 Task: Move the task Login page not loading or unresponsive to the section To-Do in the project ZestTech and sort the tasks in the project by Last modified on.
Action: Mouse moved to (62, 403)
Screenshot: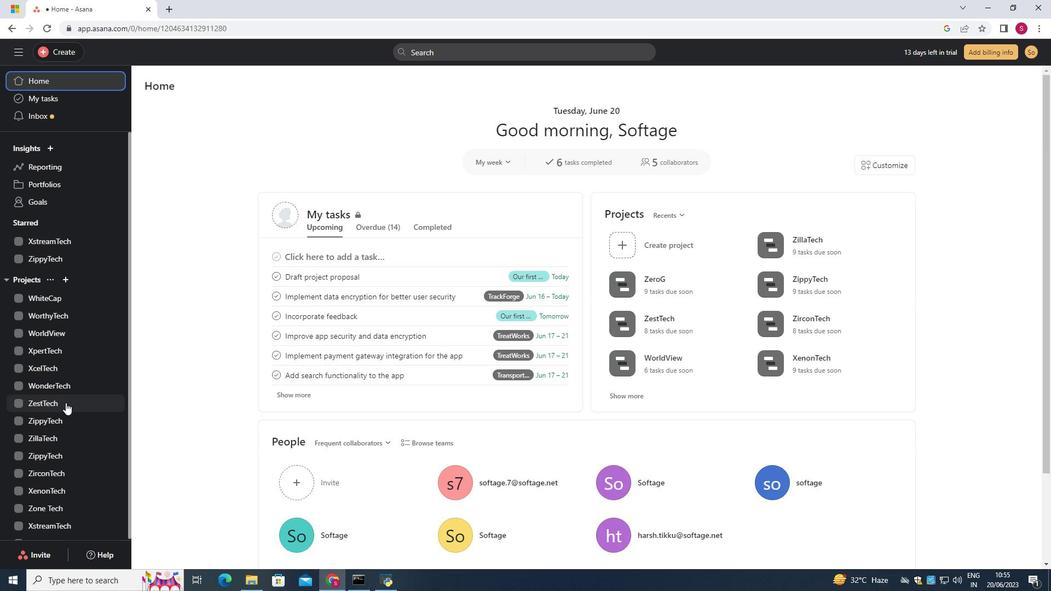 
Action: Mouse pressed left at (62, 403)
Screenshot: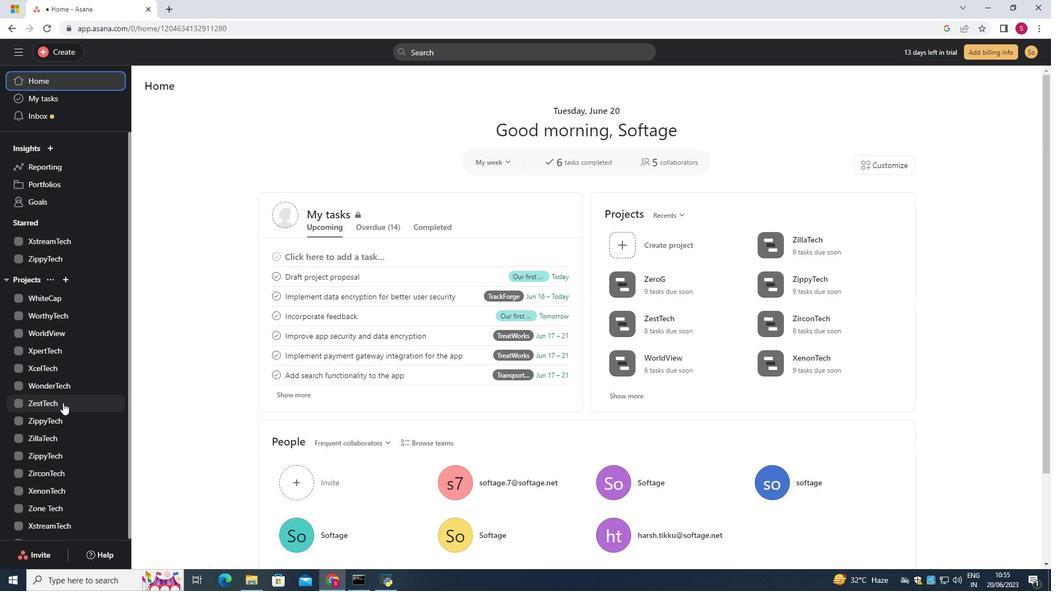 
Action: Mouse moved to (199, 112)
Screenshot: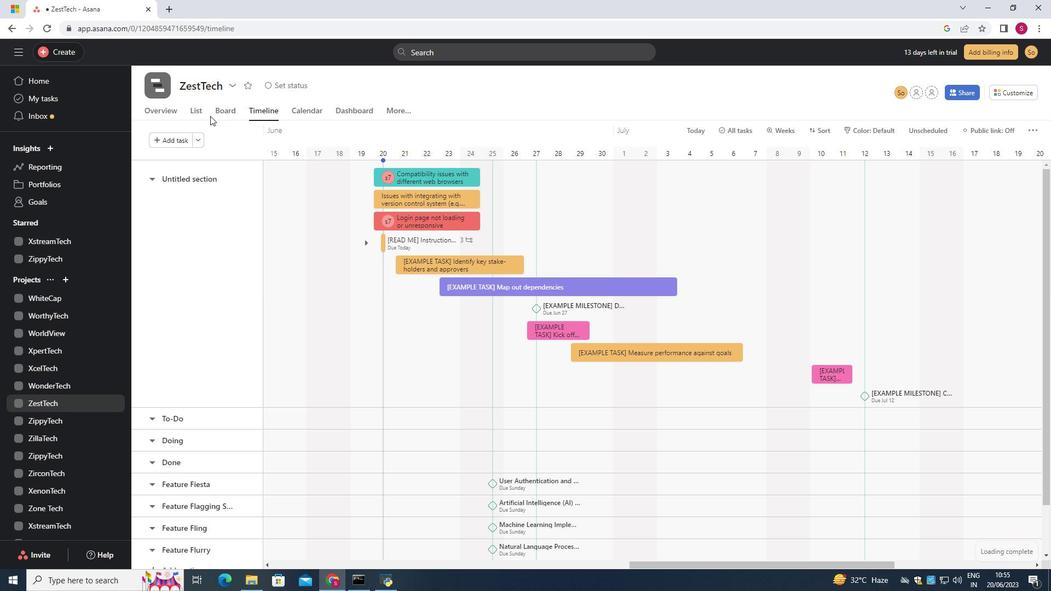 
Action: Mouse pressed left at (199, 112)
Screenshot: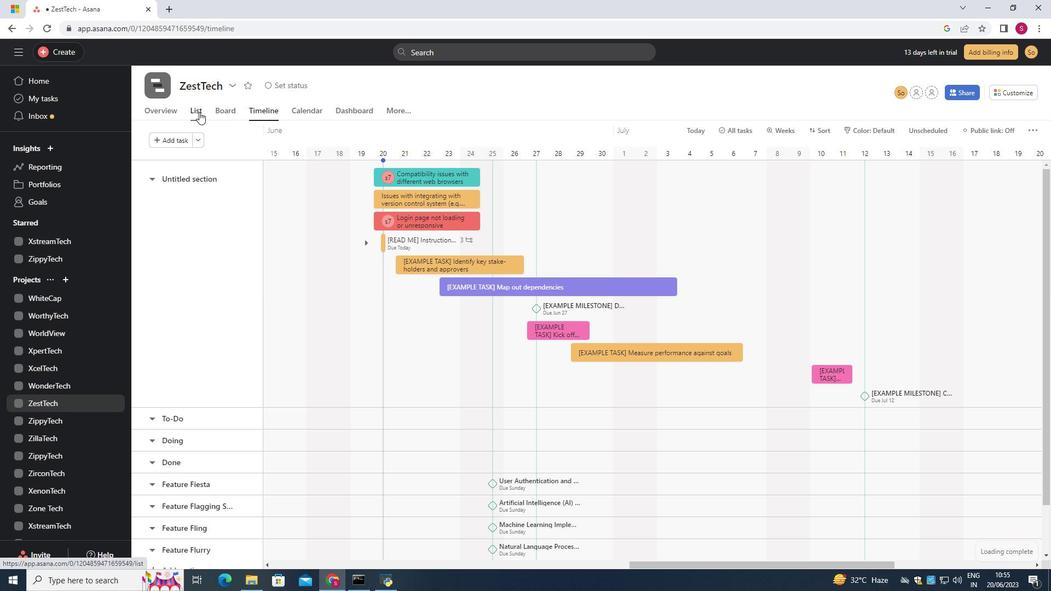 
Action: Mouse moved to (452, 252)
Screenshot: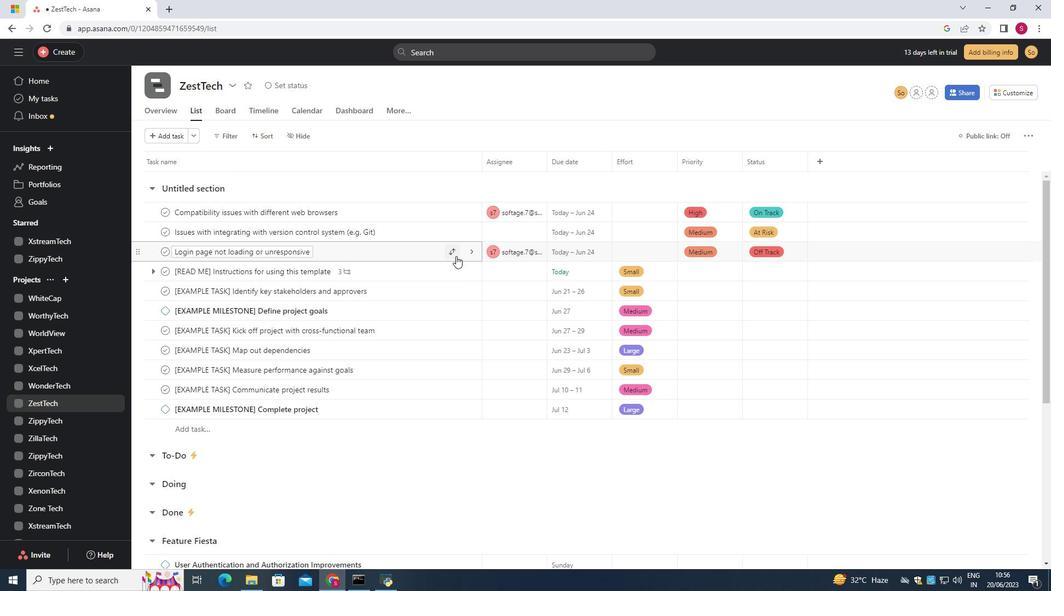 
Action: Mouse pressed left at (452, 252)
Screenshot: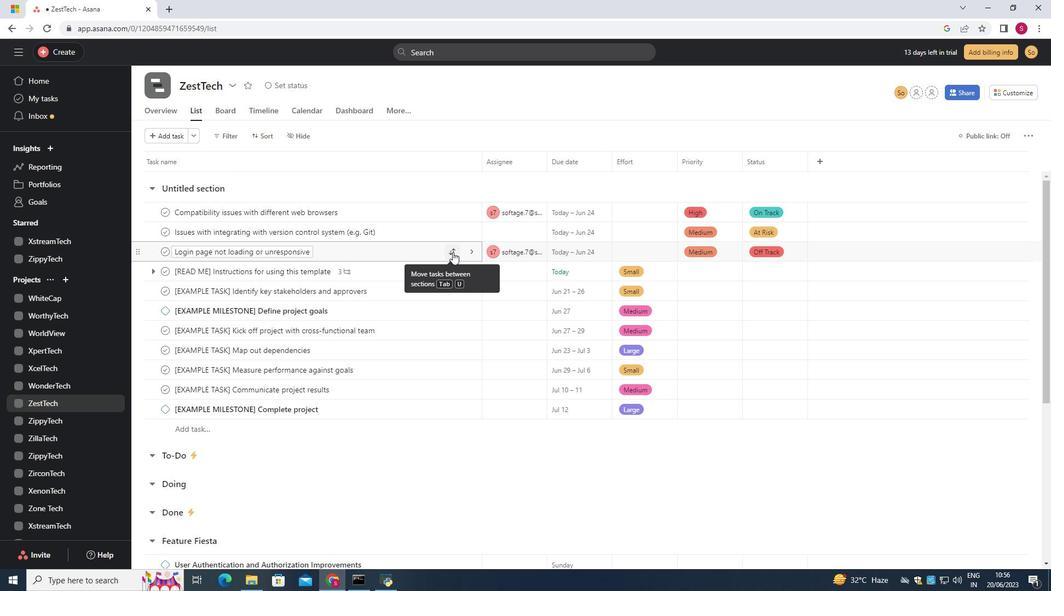 
Action: Mouse moved to (416, 309)
Screenshot: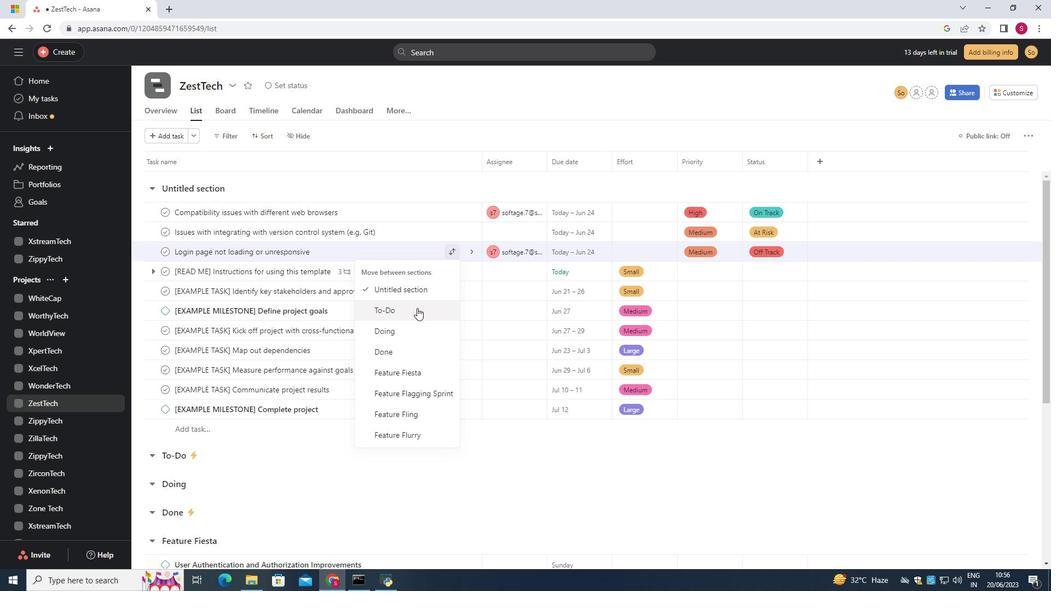 
Action: Mouse pressed left at (416, 309)
Screenshot: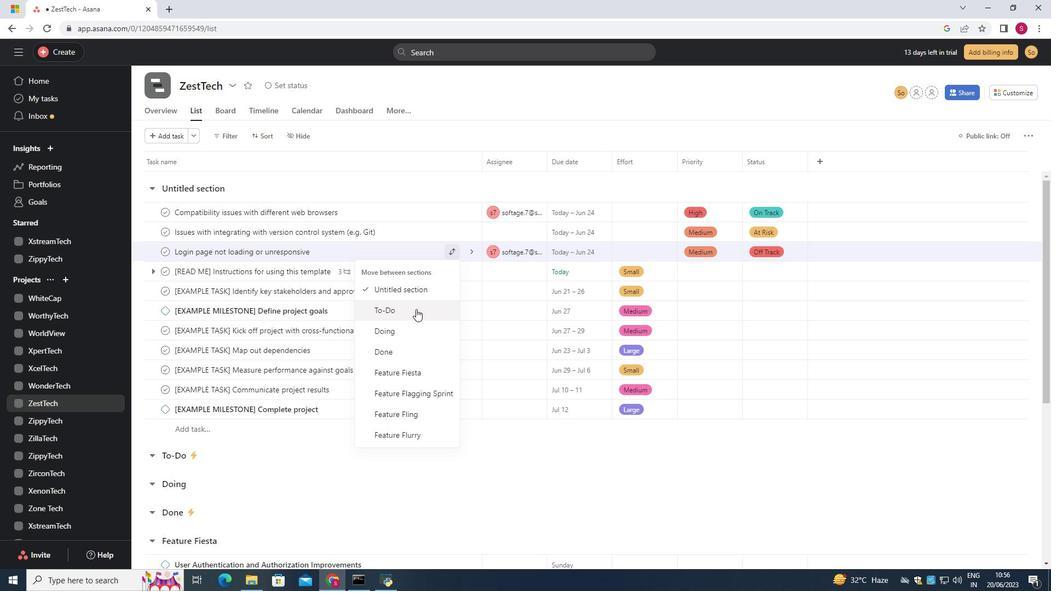 
Action: Mouse moved to (427, 462)
Screenshot: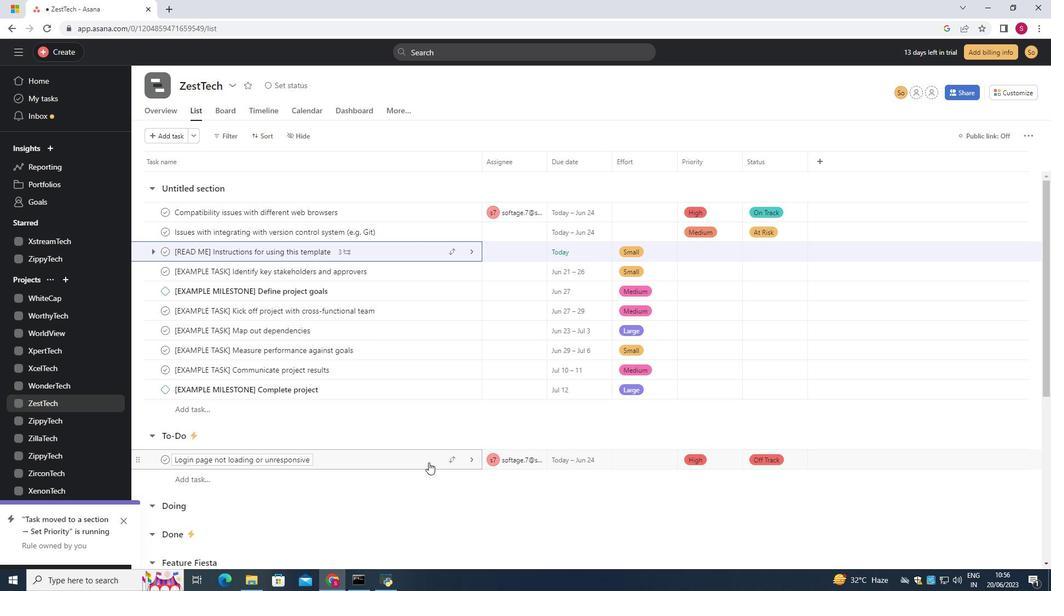 
Action: Mouse pressed left at (427, 462)
Screenshot: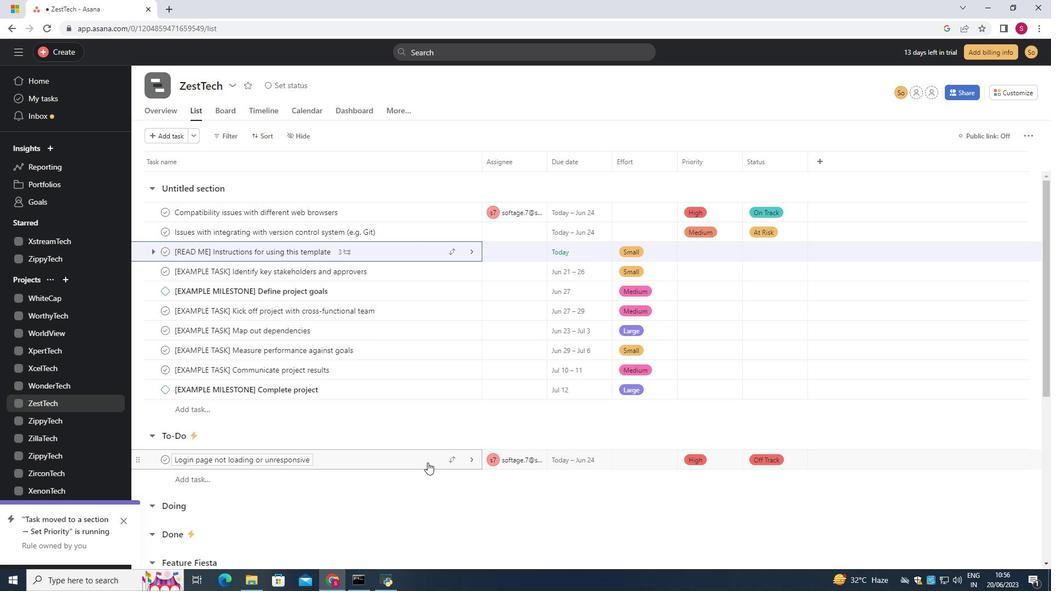 
Action: Mouse moved to (262, 135)
Screenshot: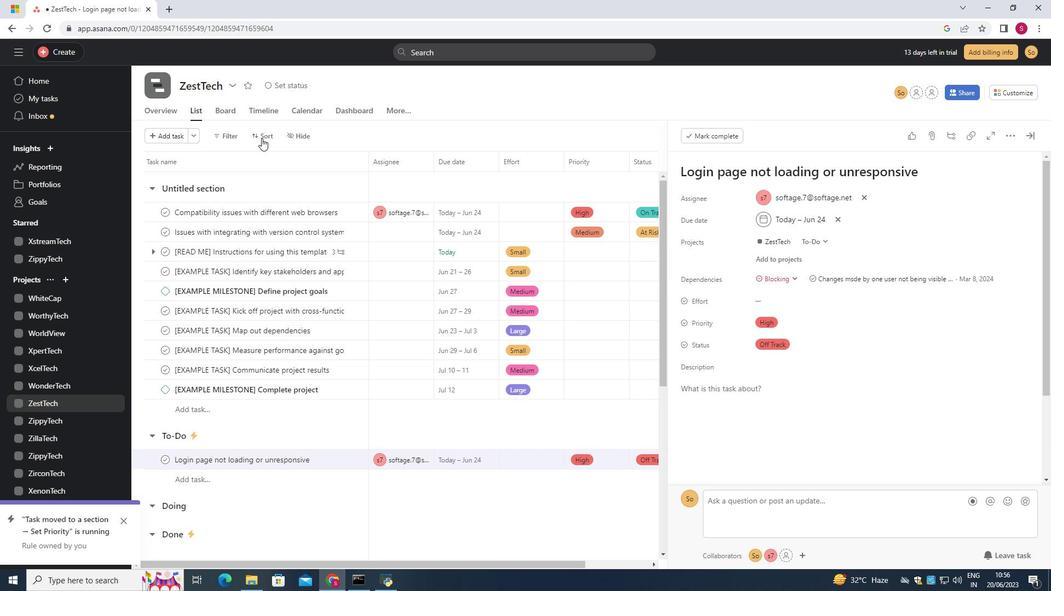 
Action: Mouse pressed left at (262, 135)
Screenshot: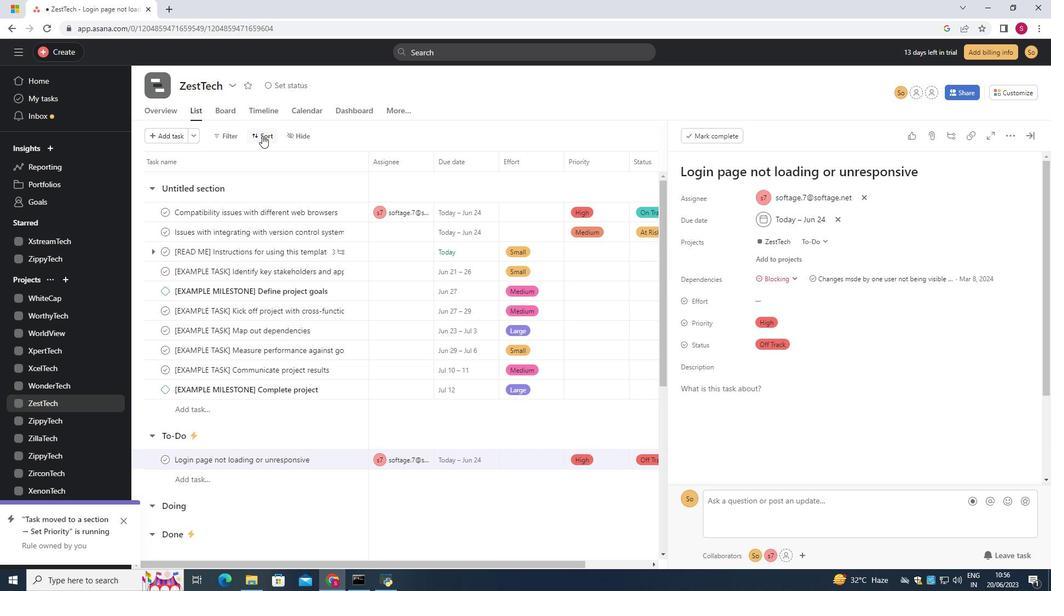 
Action: Mouse moved to (299, 286)
Screenshot: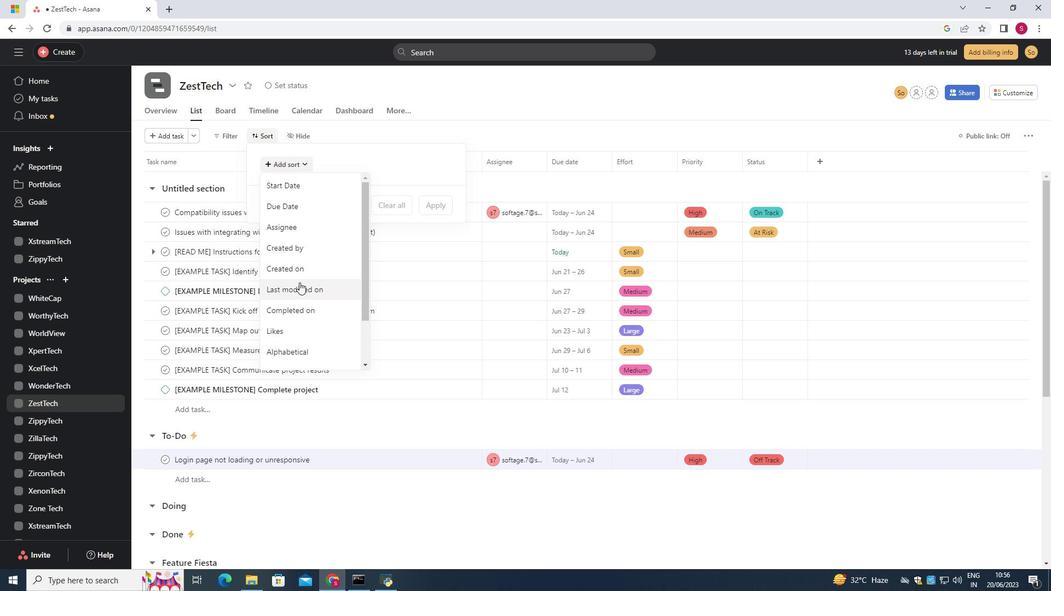 
Action: Mouse pressed left at (299, 286)
Screenshot: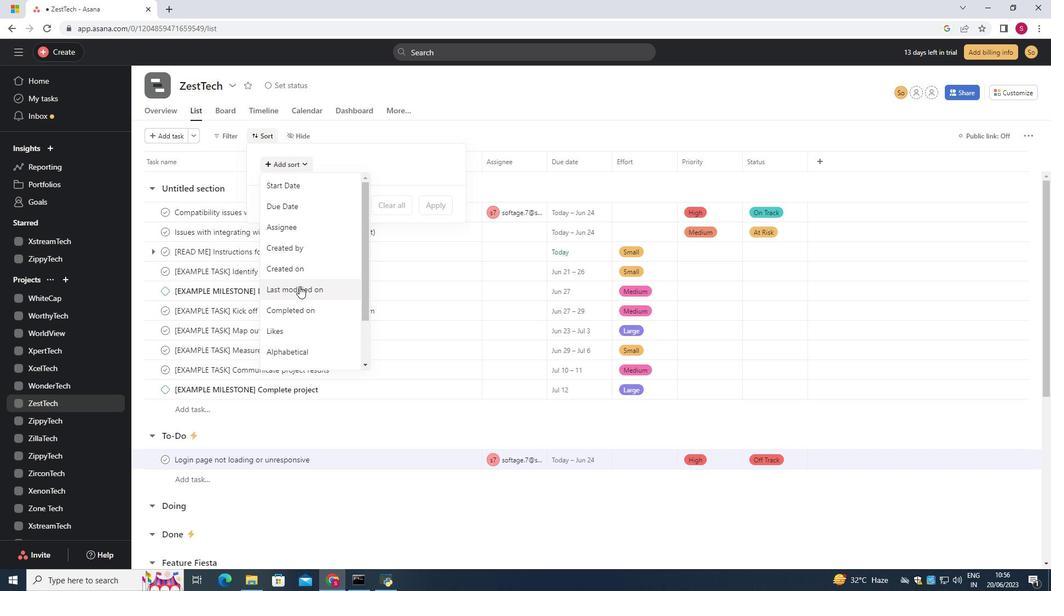 
Action: Mouse moved to (441, 252)
Screenshot: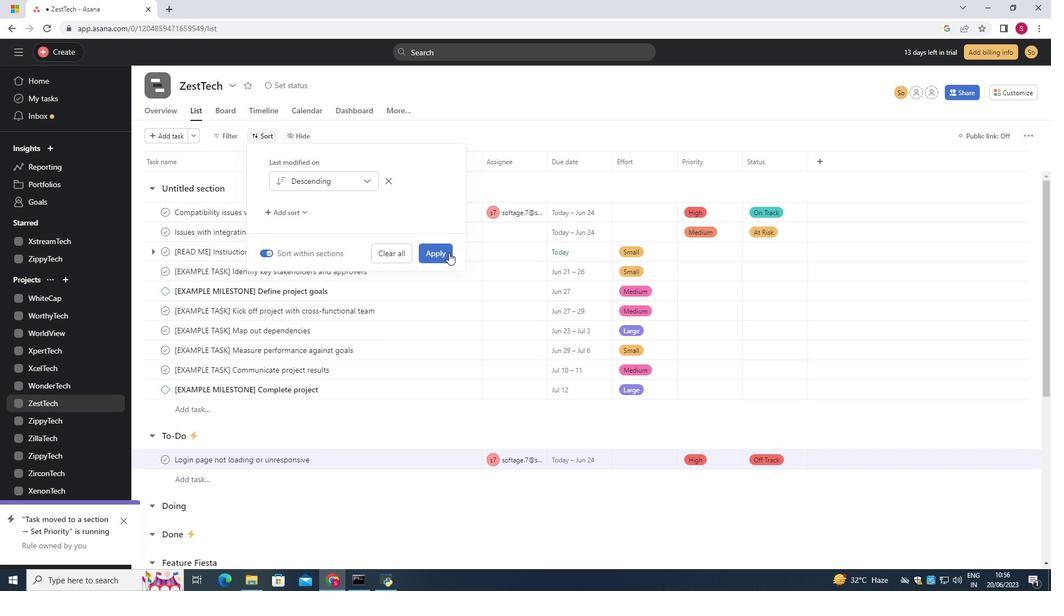 
Action: Mouse pressed left at (441, 252)
Screenshot: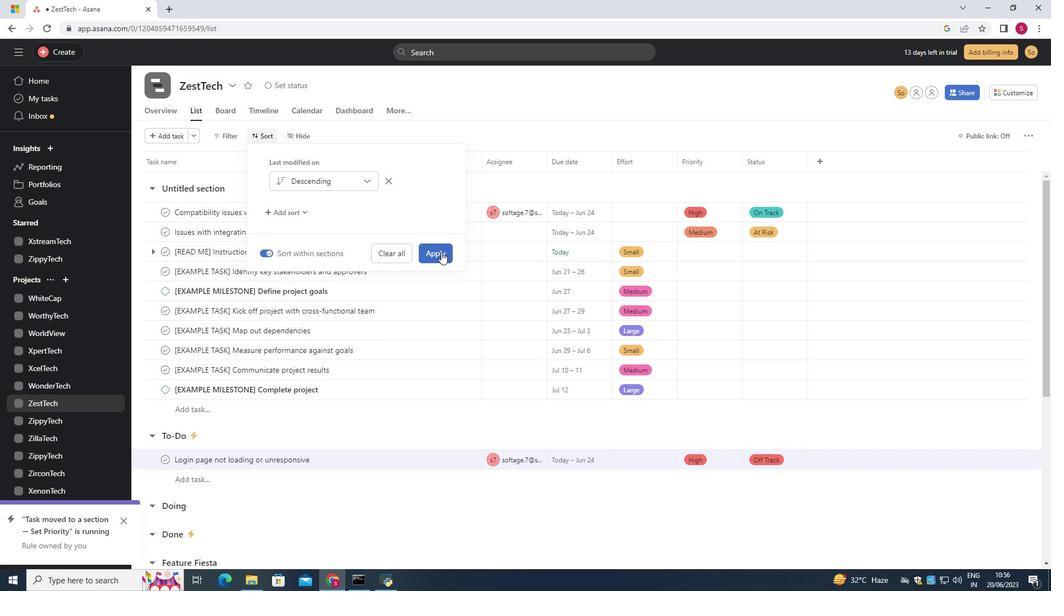 
Action: Mouse moved to (441, 252)
Screenshot: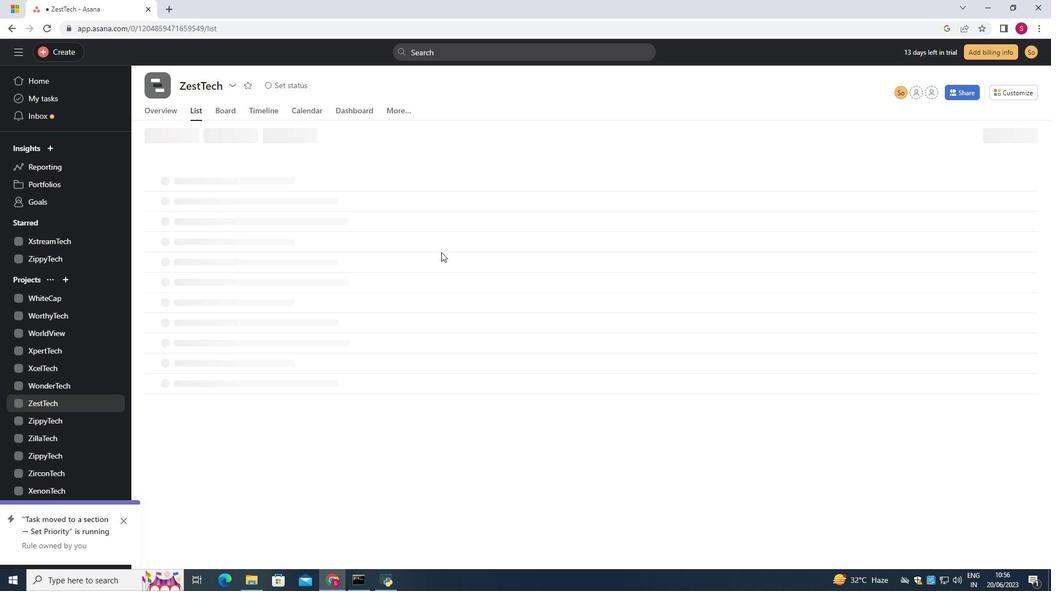 
